 Task: Create the lead assignment rules for assigning leads to users or queues based on different criterion
Action: Mouse moved to (253, 178)
Screenshot: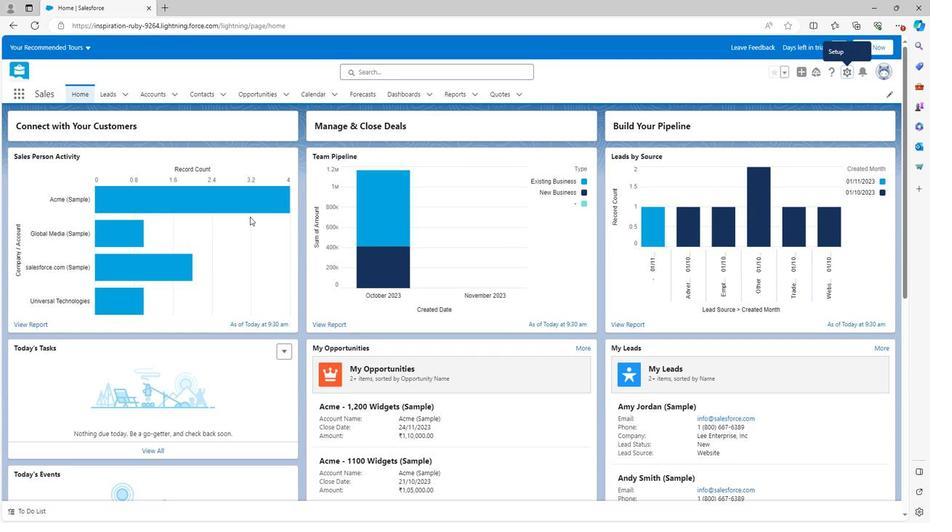 
Action: Mouse scrolled (253, 178) with delta (0, 0)
Screenshot: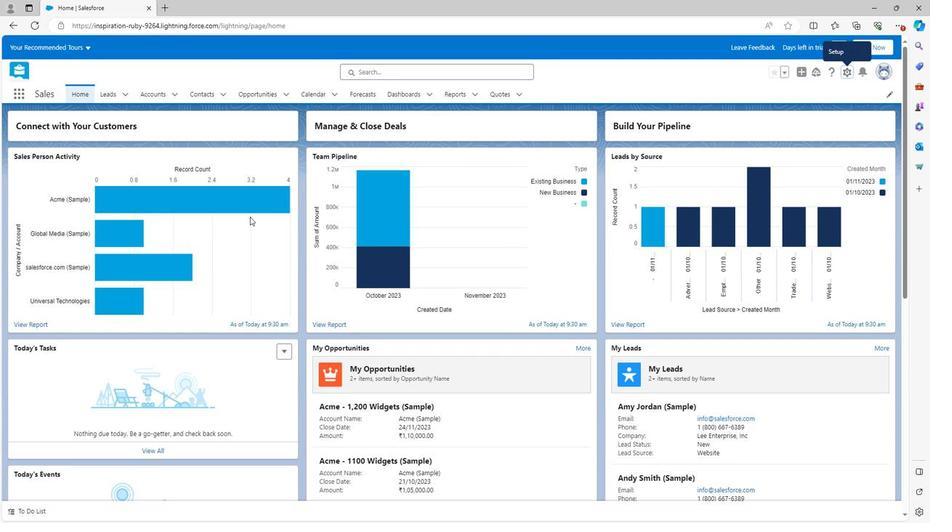 
Action: Mouse scrolled (253, 178) with delta (0, 0)
Screenshot: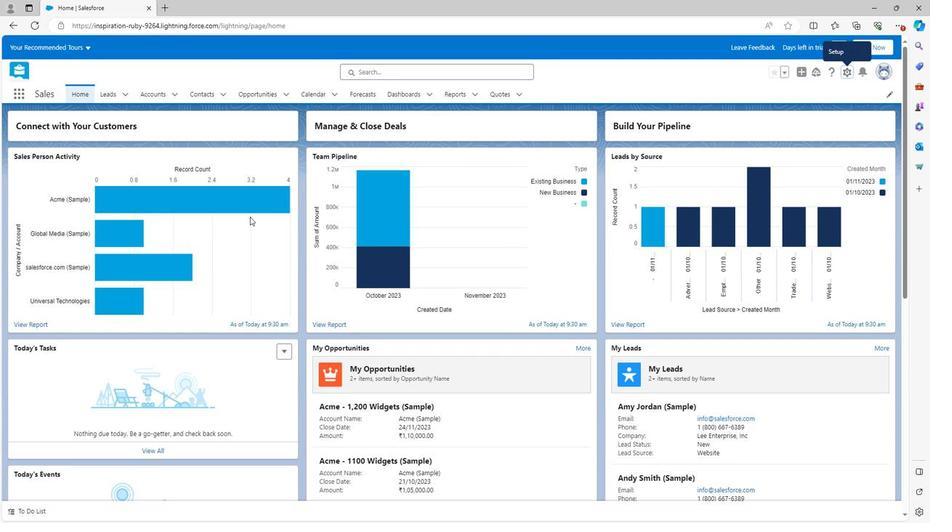 
Action: Mouse scrolled (253, 178) with delta (0, 0)
Screenshot: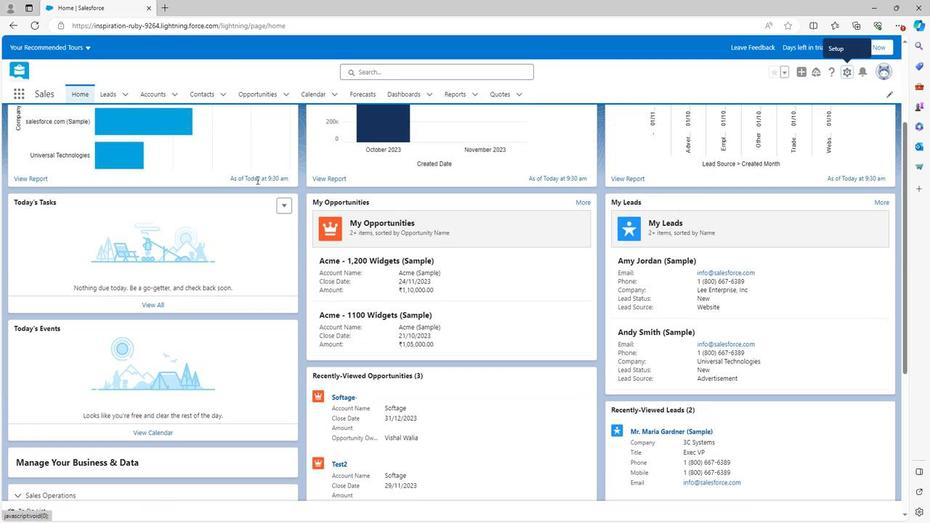 
Action: Mouse scrolled (253, 178) with delta (0, 0)
Screenshot: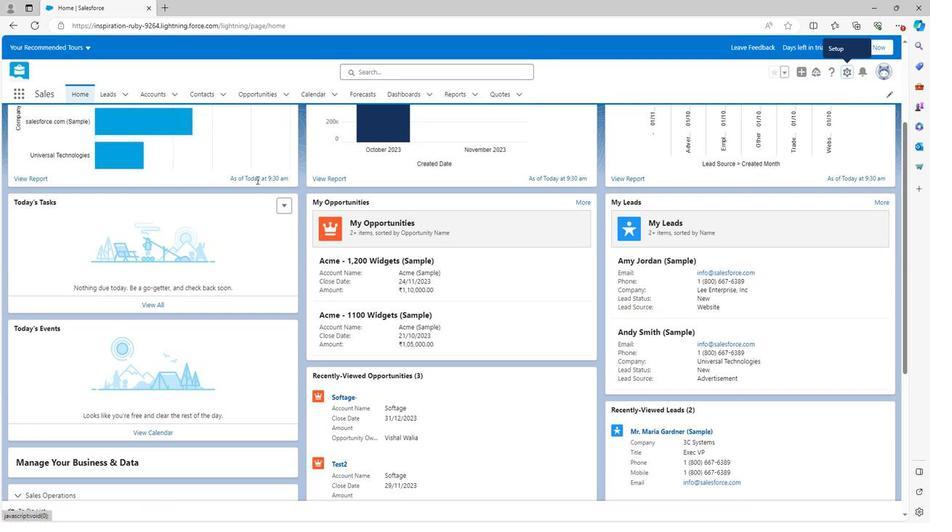 
Action: Mouse scrolled (253, 178) with delta (0, 0)
Screenshot: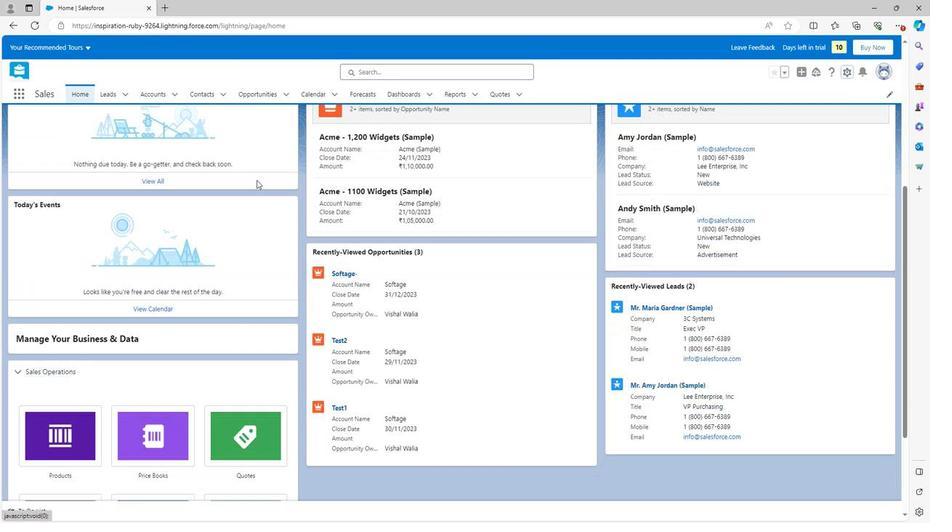 
Action: Mouse scrolled (253, 178) with delta (0, 0)
Screenshot: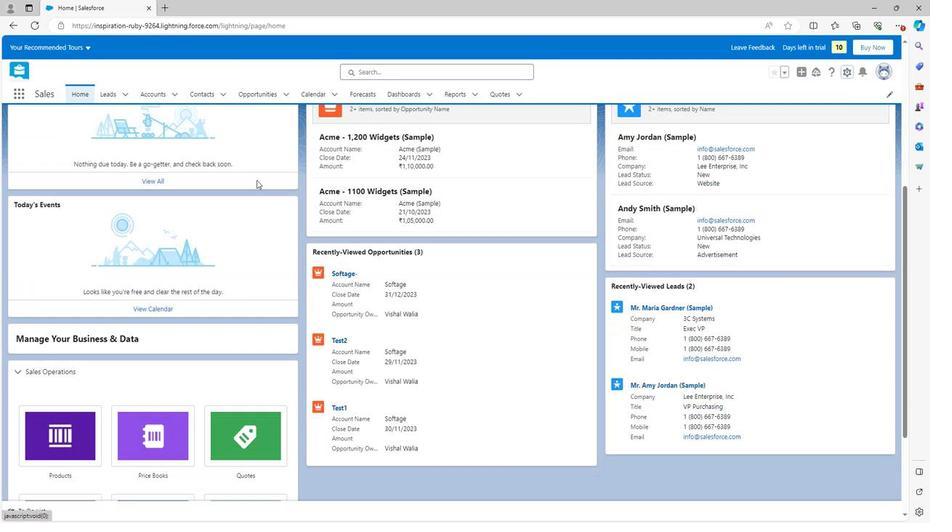 
Action: Mouse scrolled (253, 178) with delta (0, 0)
Screenshot: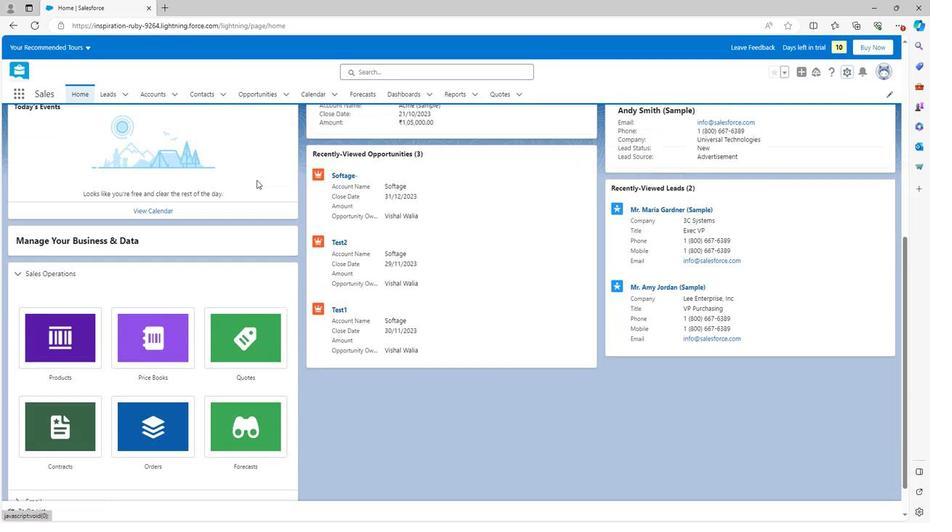 
Action: Mouse scrolled (253, 178) with delta (0, 0)
Screenshot: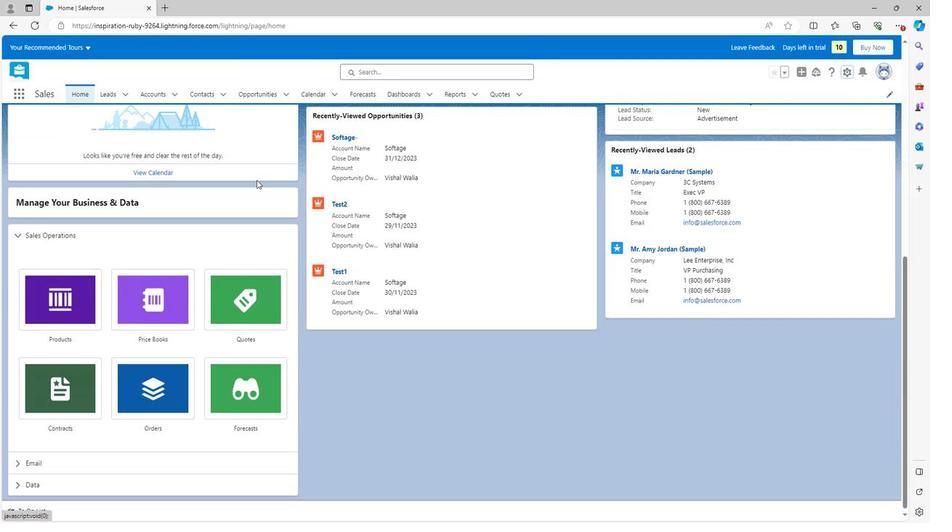 
Action: Mouse moved to (783, 170)
Screenshot: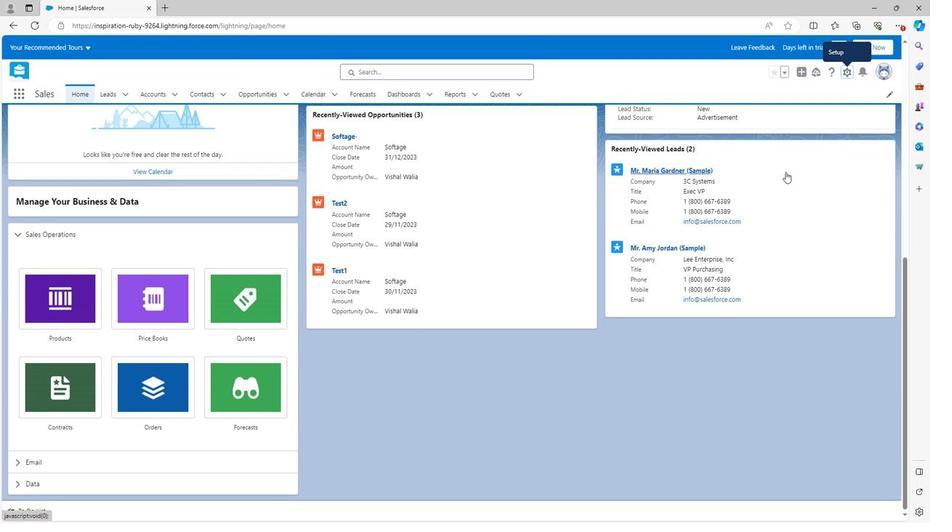 
Action: Mouse scrolled (783, 170) with delta (0, 0)
Screenshot: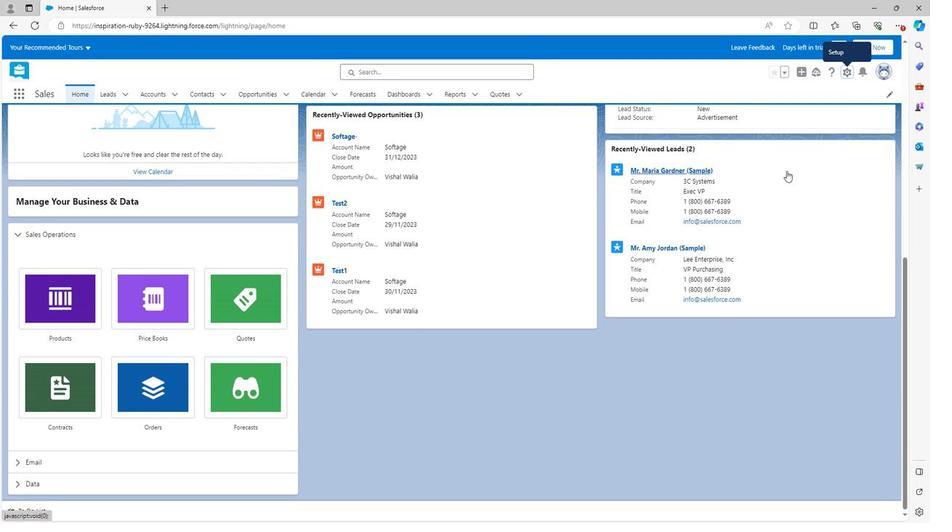 
Action: Mouse scrolled (783, 170) with delta (0, 0)
Screenshot: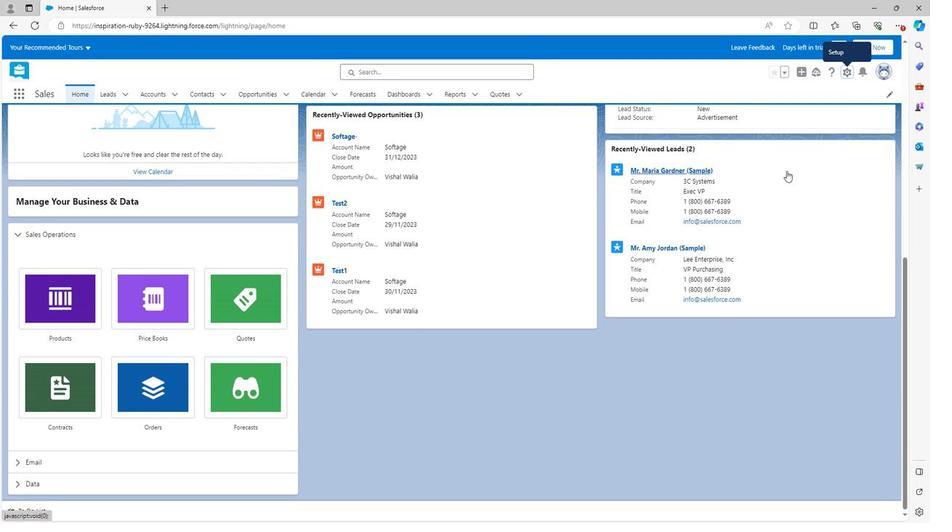 
Action: Mouse scrolled (783, 170) with delta (0, 0)
Screenshot: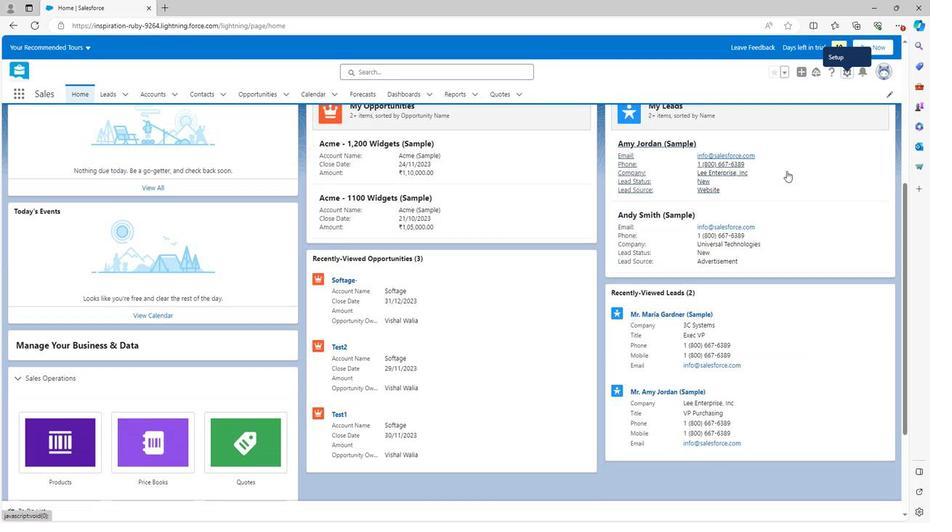 
Action: Mouse scrolled (783, 170) with delta (0, 0)
Screenshot: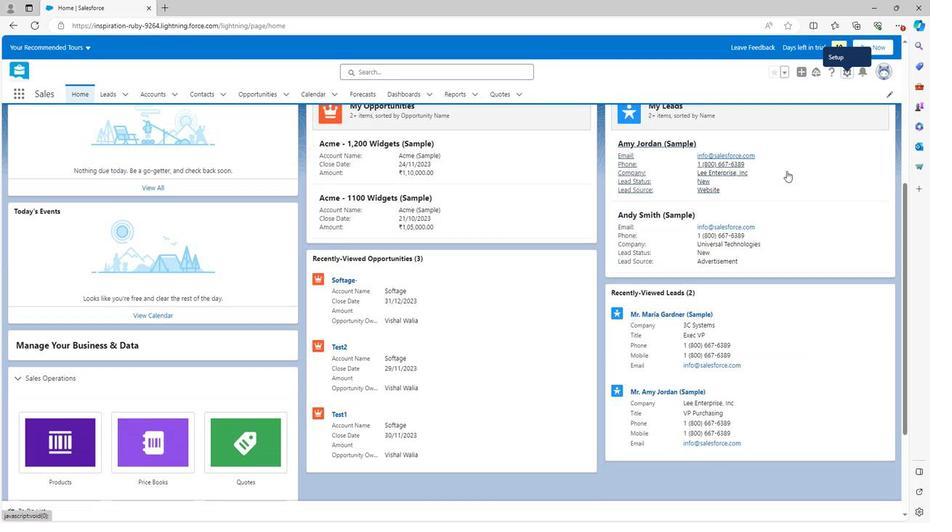 
Action: Mouse scrolled (783, 170) with delta (0, 0)
Screenshot: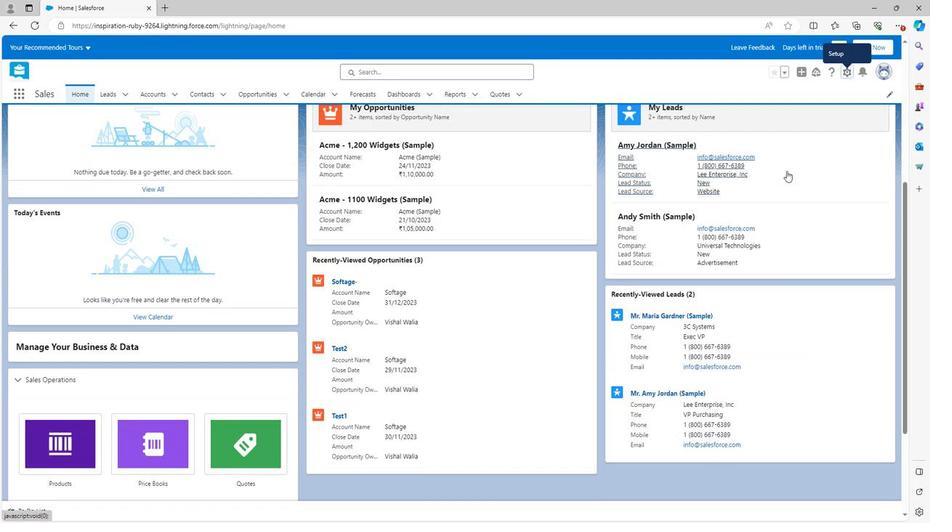 
Action: Mouse scrolled (783, 170) with delta (0, 0)
Screenshot: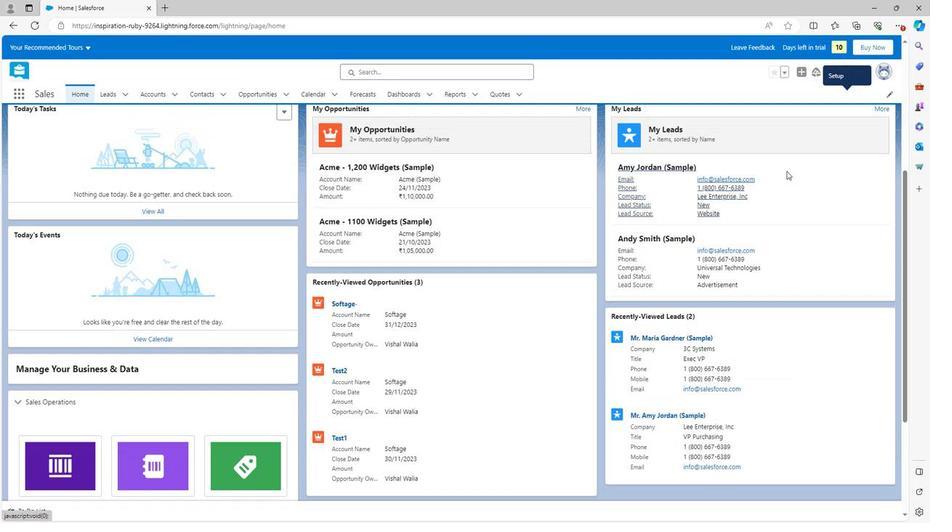 
Action: Mouse scrolled (783, 170) with delta (0, 0)
Screenshot: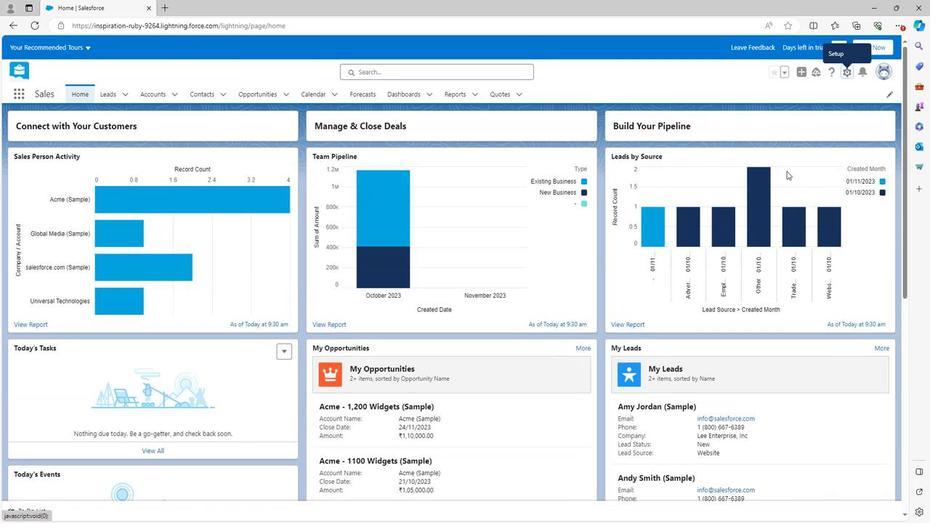 
Action: Mouse scrolled (783, 170) with delta (0, 0)
Screenshot: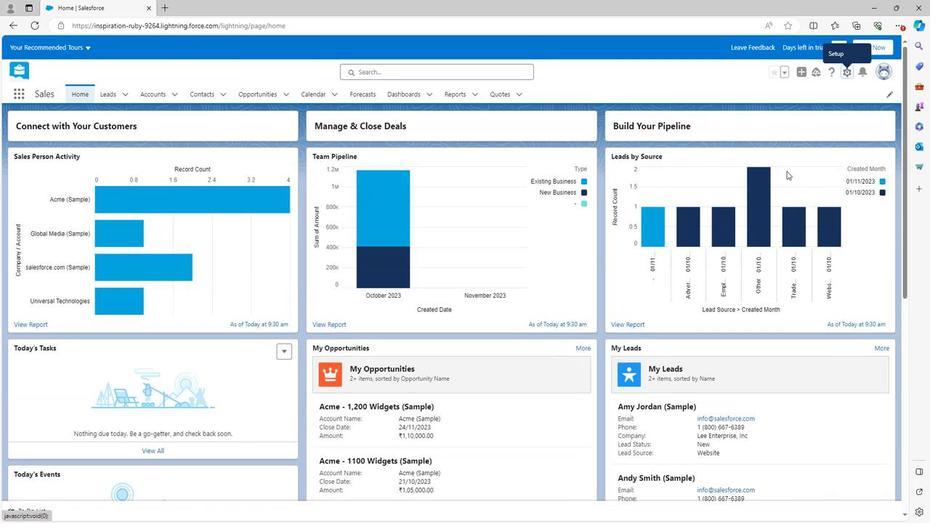
Action: Mouse scrolled (783, 170) with delta (0, 0)
Screenshot: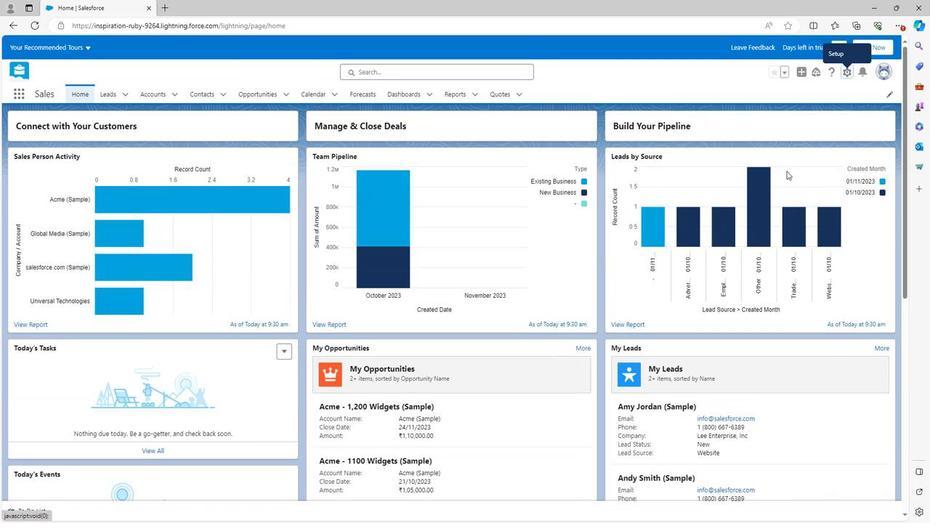 
Action: Mouse moved to (783, 169)
Screenshot: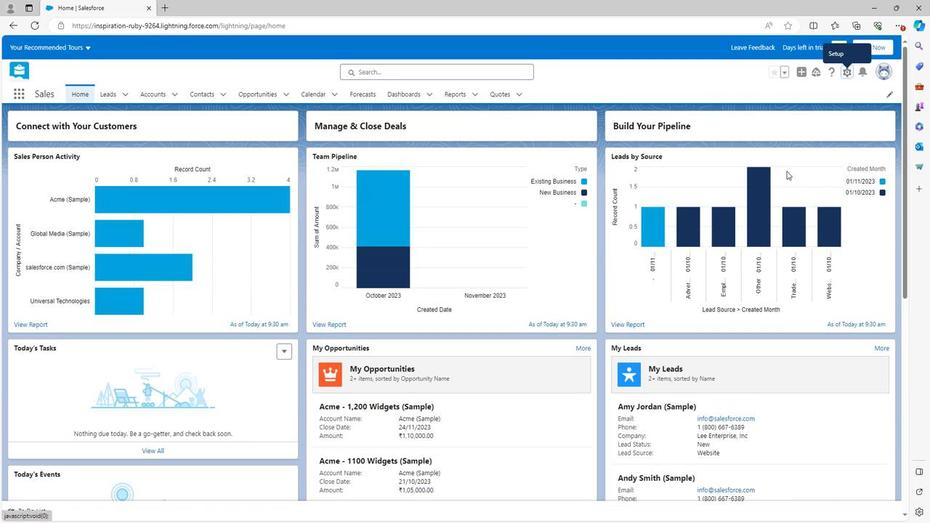 
Action: Mouse scrolled (783, 170) with delta (0, 0)
Screenshot: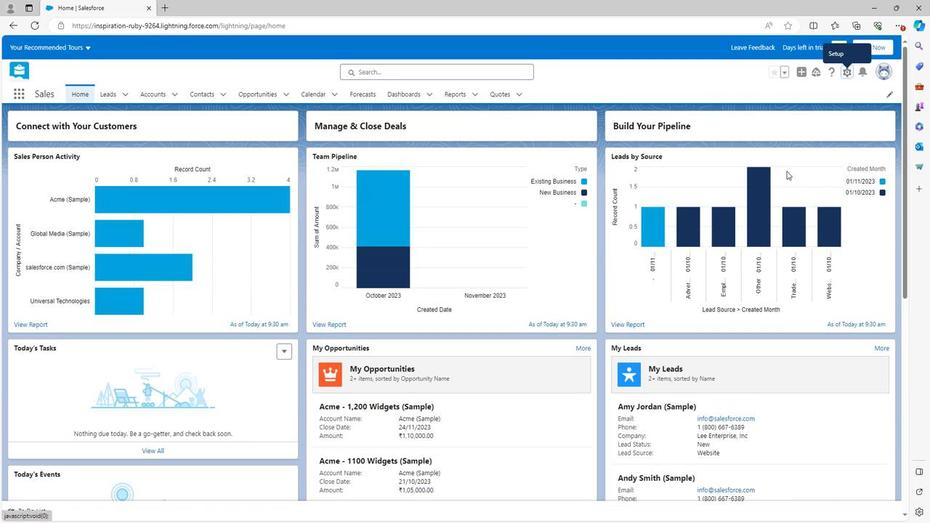 
Action: Mouse moved to (846, 72)
Screenshot: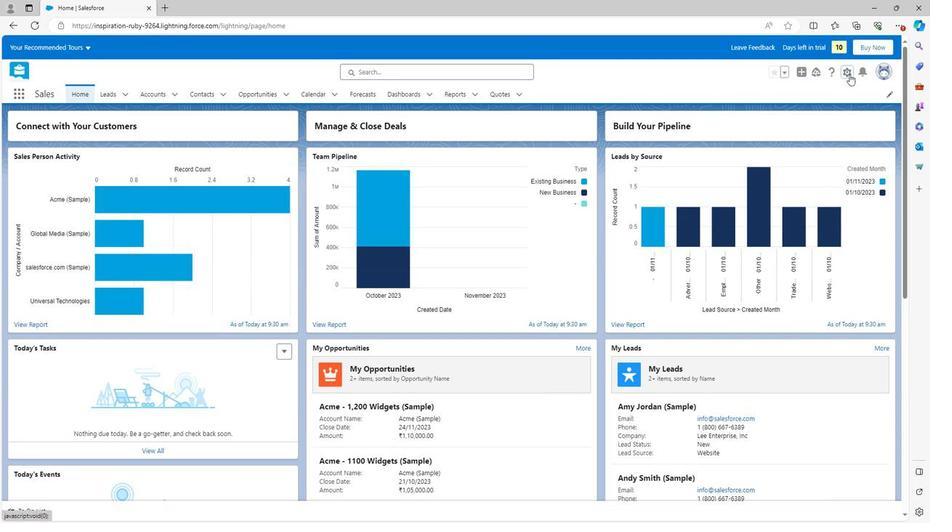 
Action: Mouse pressed left at (846, 72)
Screenshot: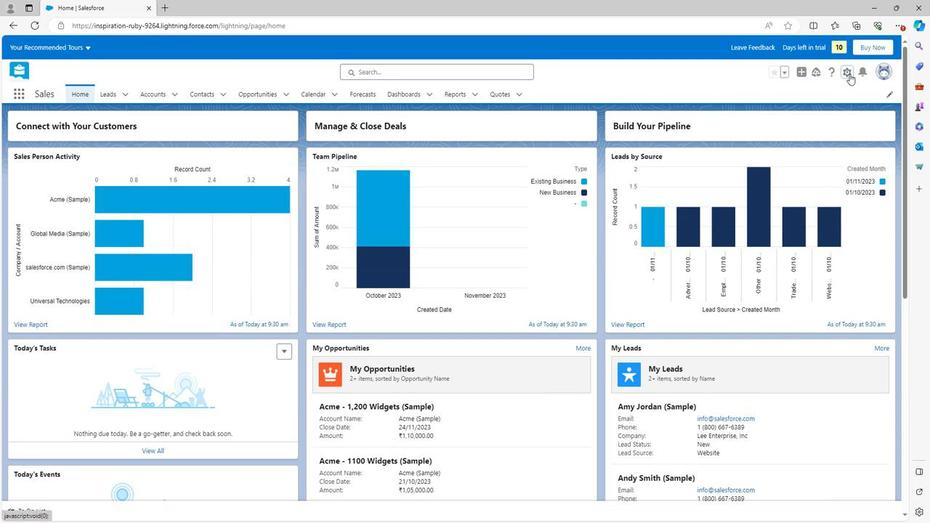 
Action: Mouse moved to (814, 97)
Screenshot: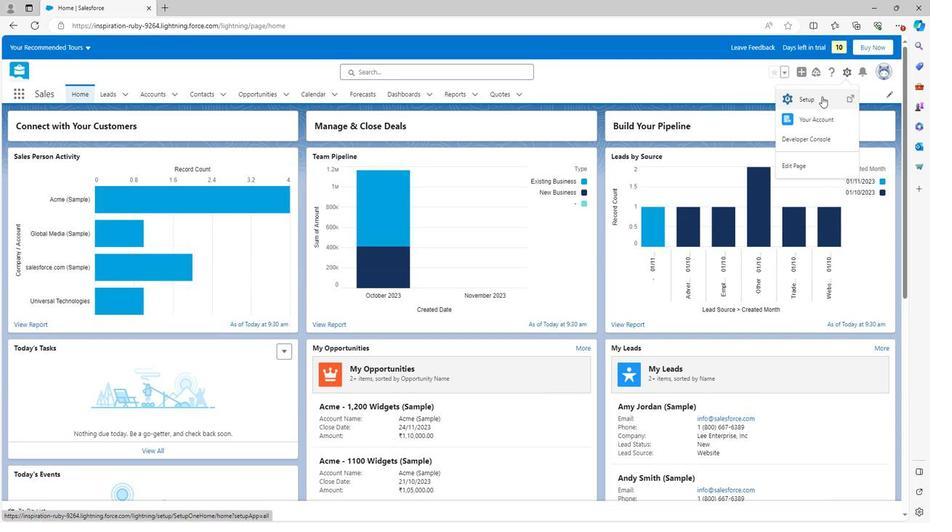 
Action: Mouse pressed left at (814, 97)
Screenshot: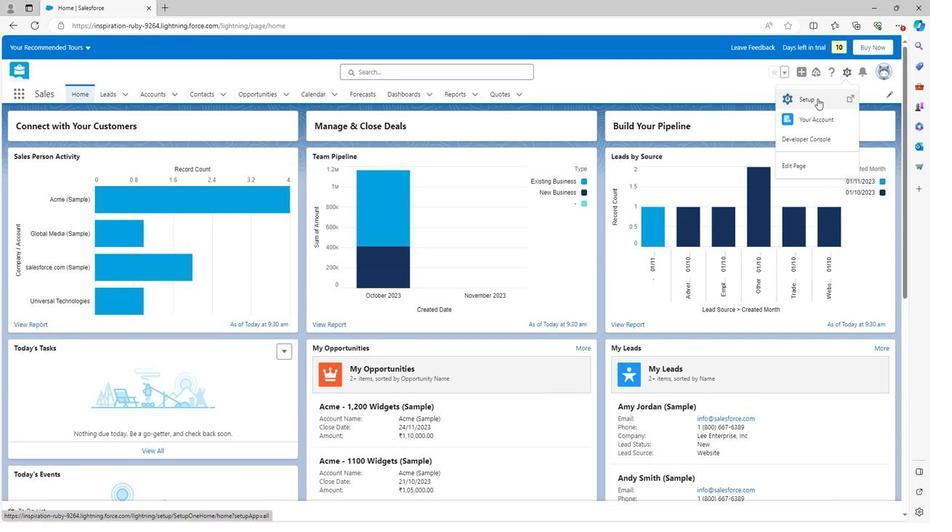 
Action: Mouse moved to (3, 380)
Screenshot: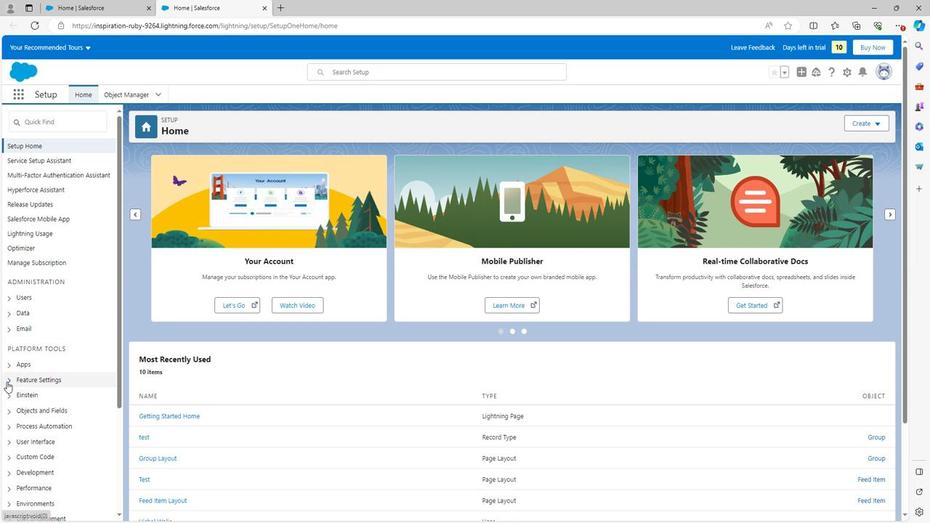 
Action: Mouse pressed left at (3, 380)
Screenshot: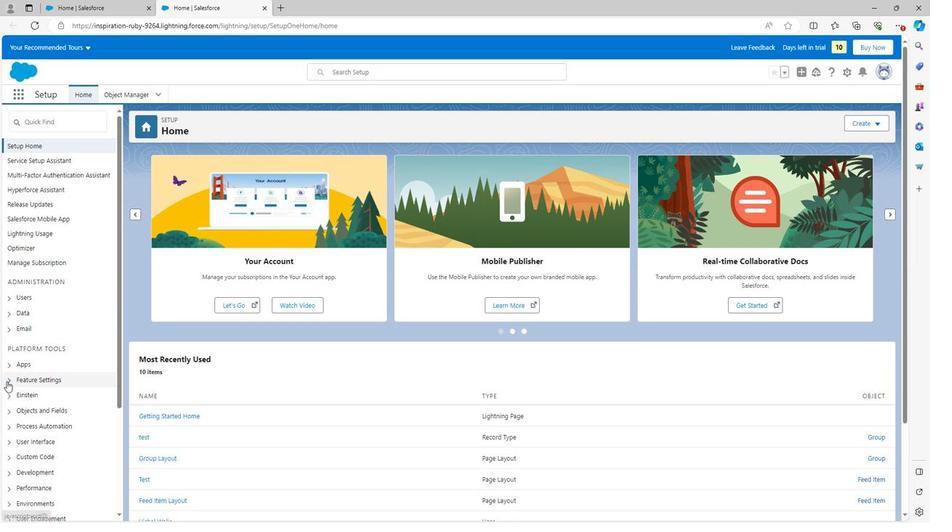 
Action: Mouse scrolled (3, 380) with delta (0, 0)
Screenshot: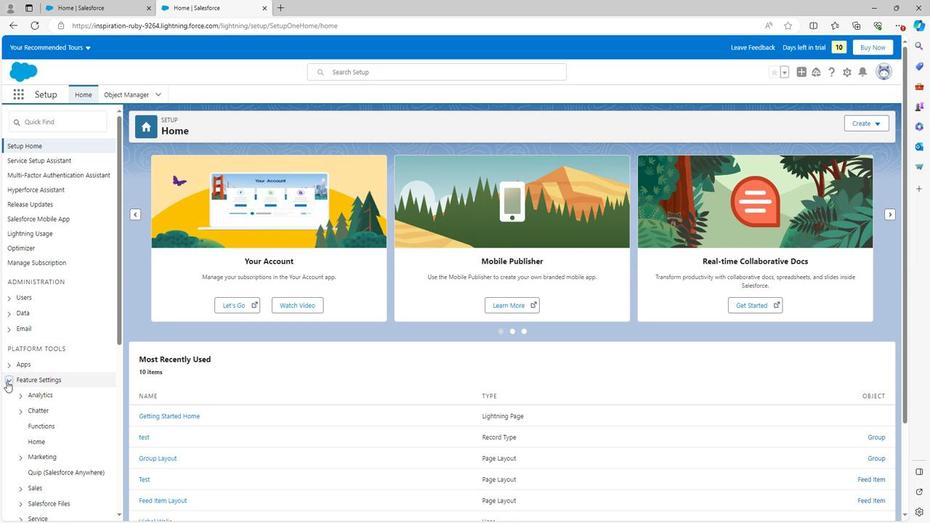 
Action: Mouse scrolled (3, 380) with delta (0, 0)
Screenshot: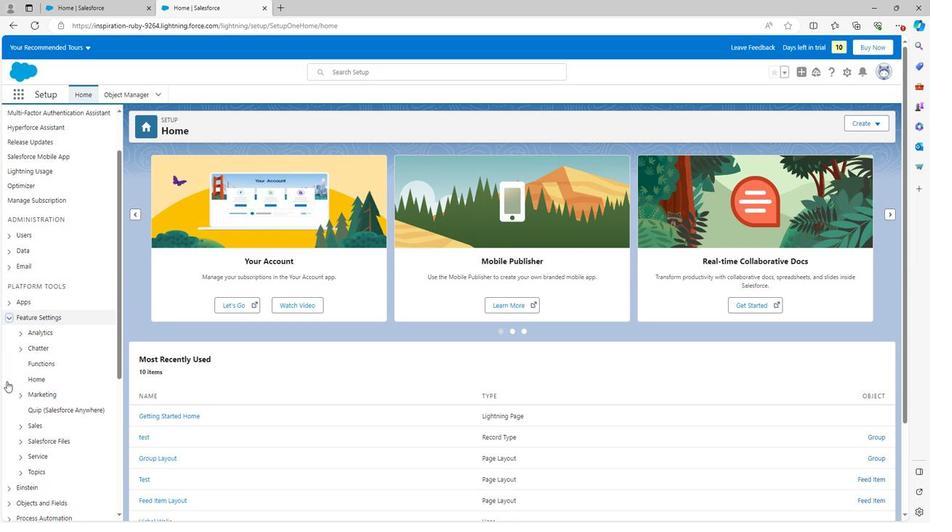 
Action: Mouse moved to (18, 286)
Screenshot: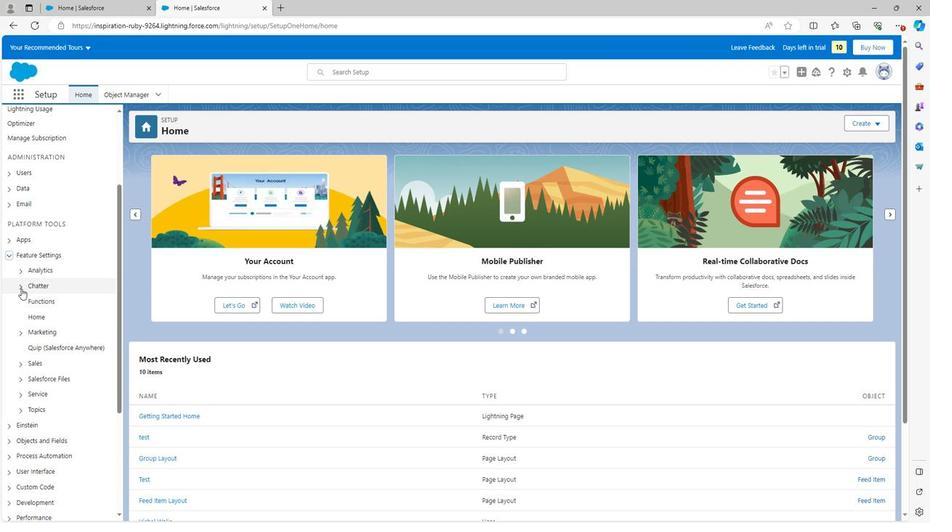 
Action: Mouse pressed left at (18, 286)
Screenshot: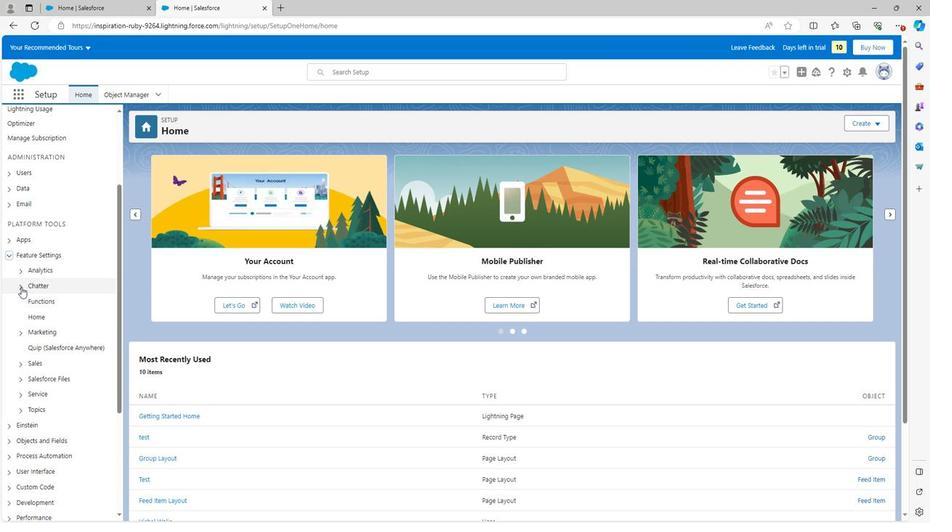 
Action: Mouse pressed left at (18, 286)
Screenshot: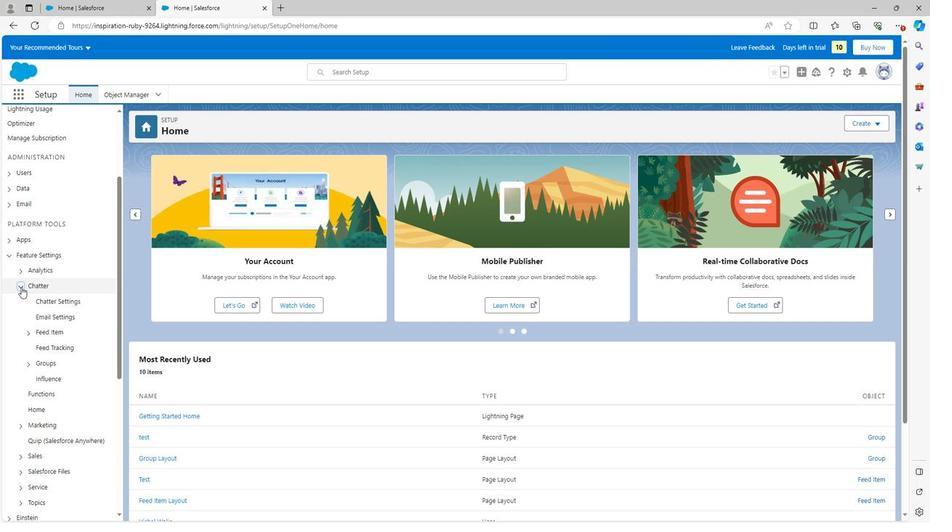 
Action: Mouse moved to (18, 332)
Screenshot: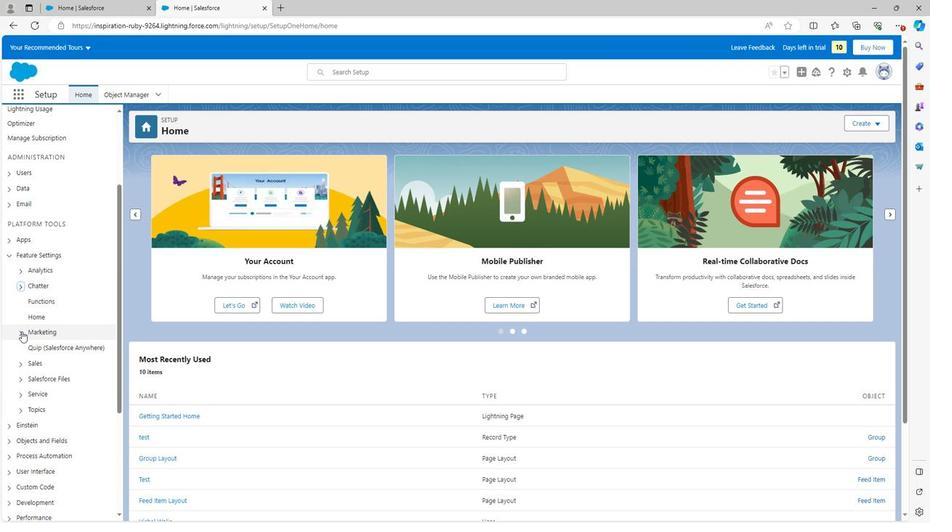 
Action: Mouse pressed left at (18, 332)
Screenshot: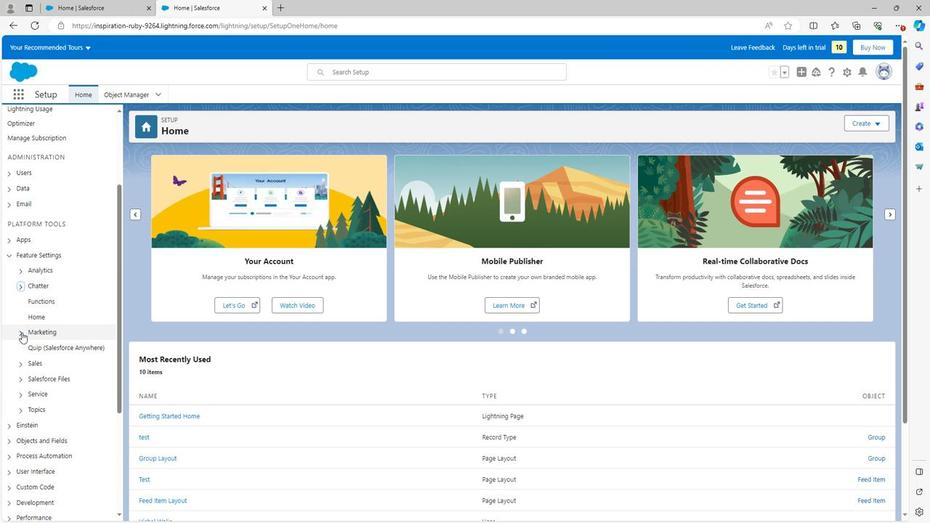 
Action: Mouse scrolled (18, 331) with delta (0, 0)
Screenshot: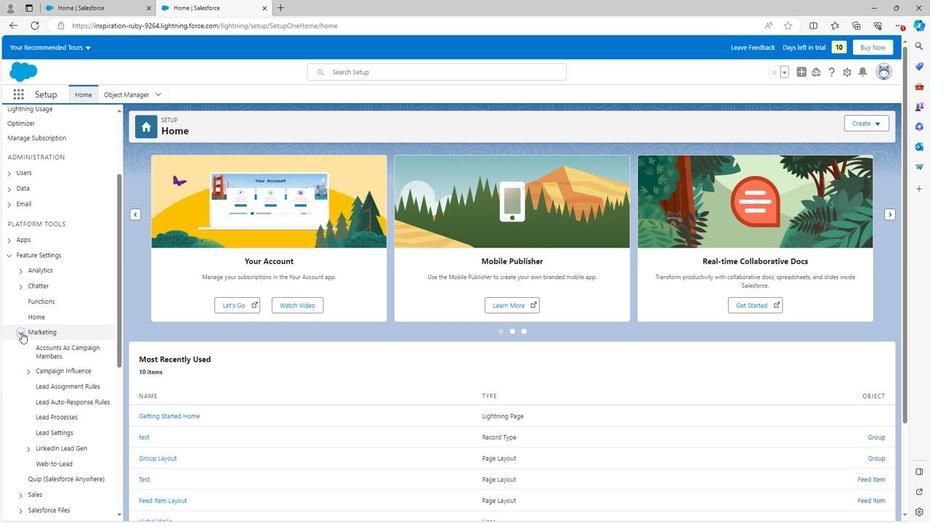 
Action: Mouse moved to (26, 307)
Screenshot: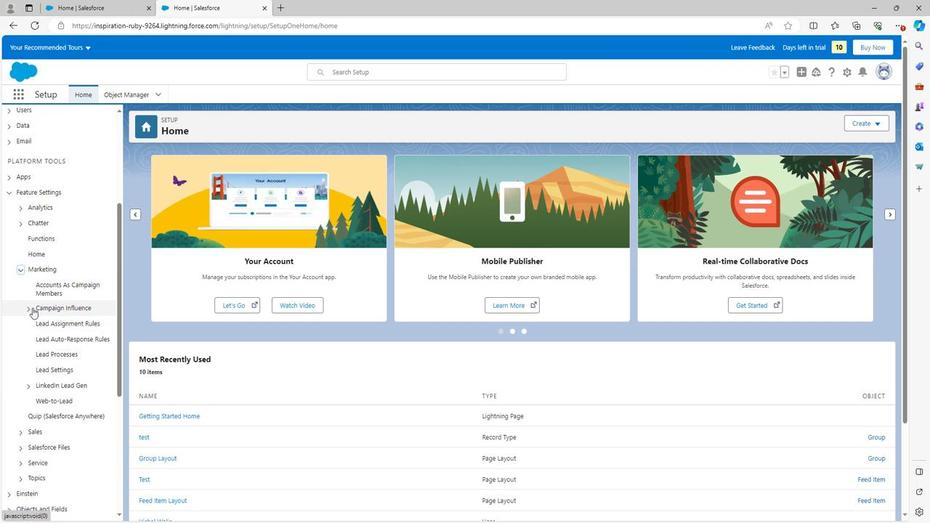 
Action: Mouse pressed left at (26, 307)
Screenshot: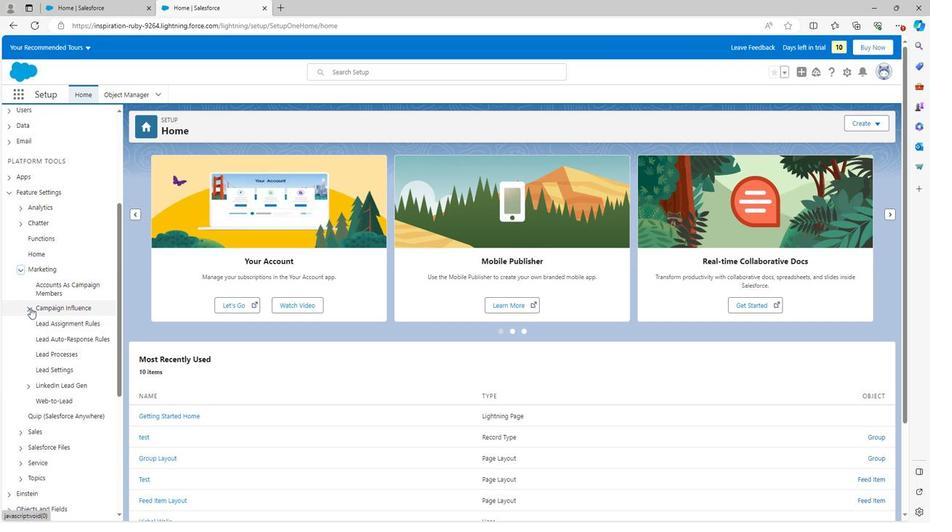 
Action: Mouse pressed left at (26, 307)
Screenshot: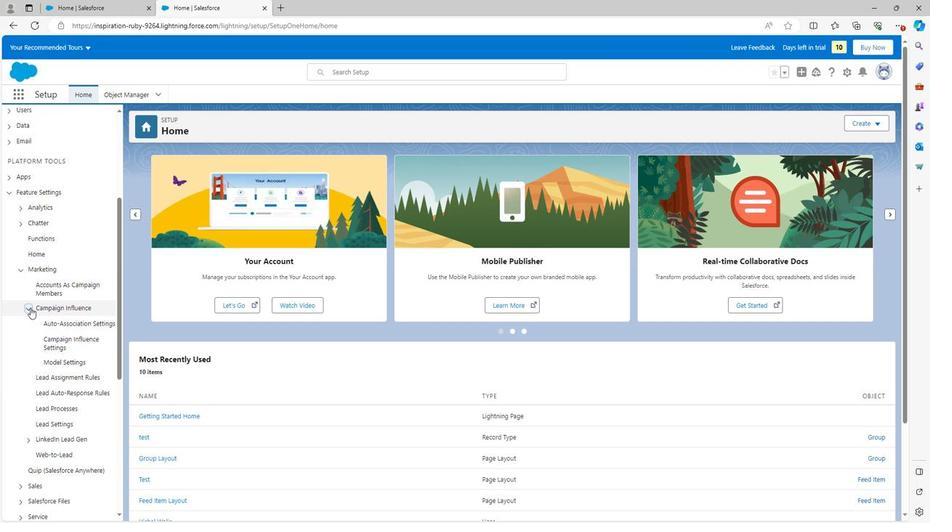 
Action: Mouse moved to (49, 321)
Screenshot: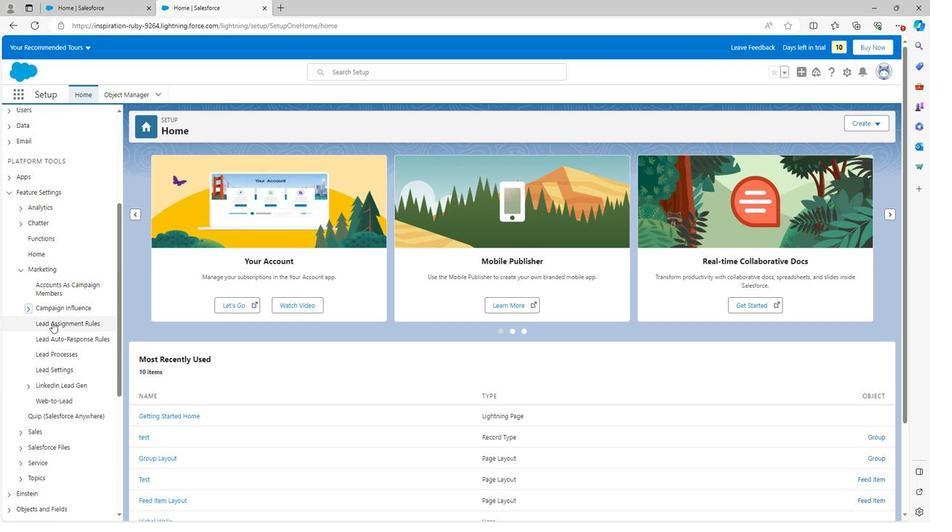 
Action: Mouse pressed left at (49, 321)
Screenshot: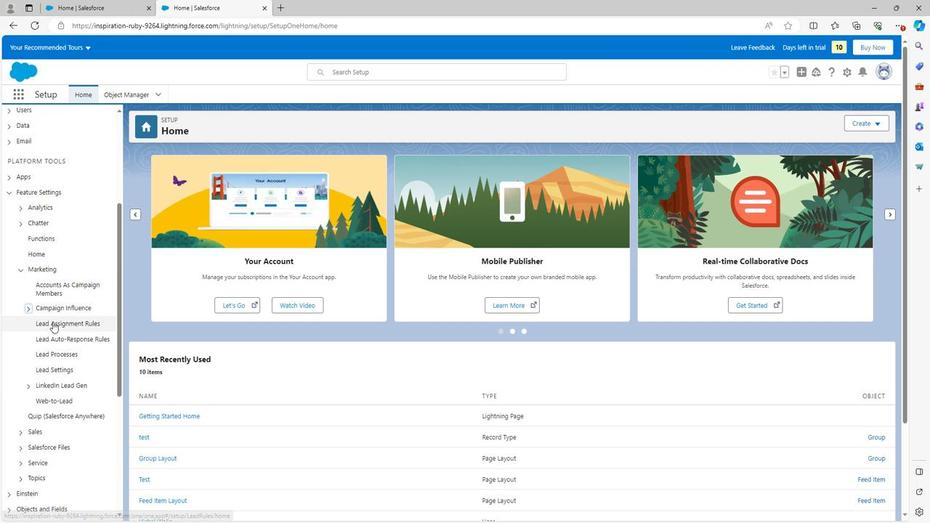 
Action: Mouse moved to (372, 218)
Screenshot: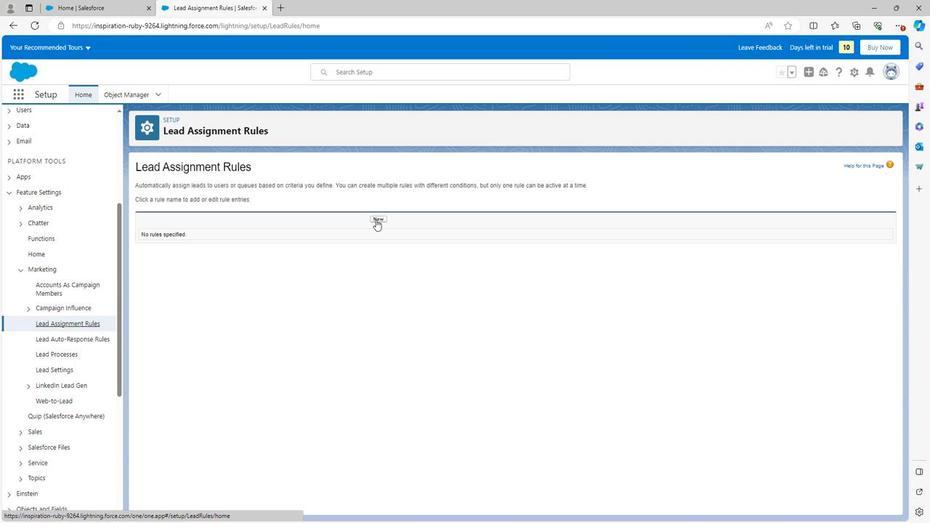 
Action: Mouse pressed left at (372, 218)
Screenshot: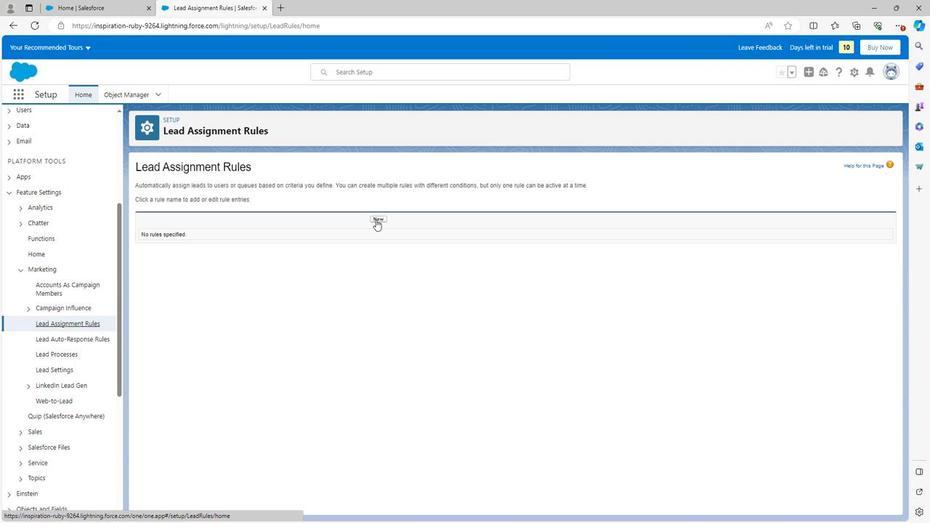 
Action: Mouse moved to (327, 227)
Screenshot: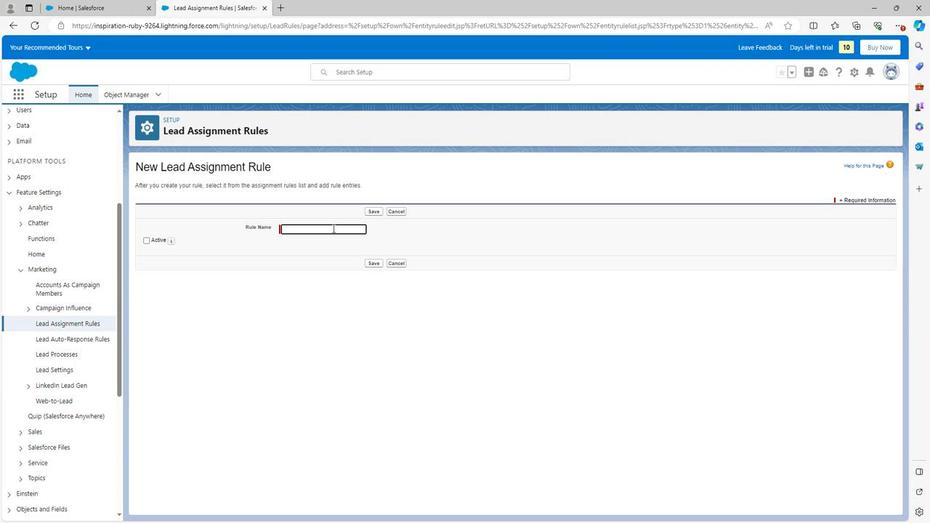 
Action: Mouse pressed left at (327, 227)
Screenshot: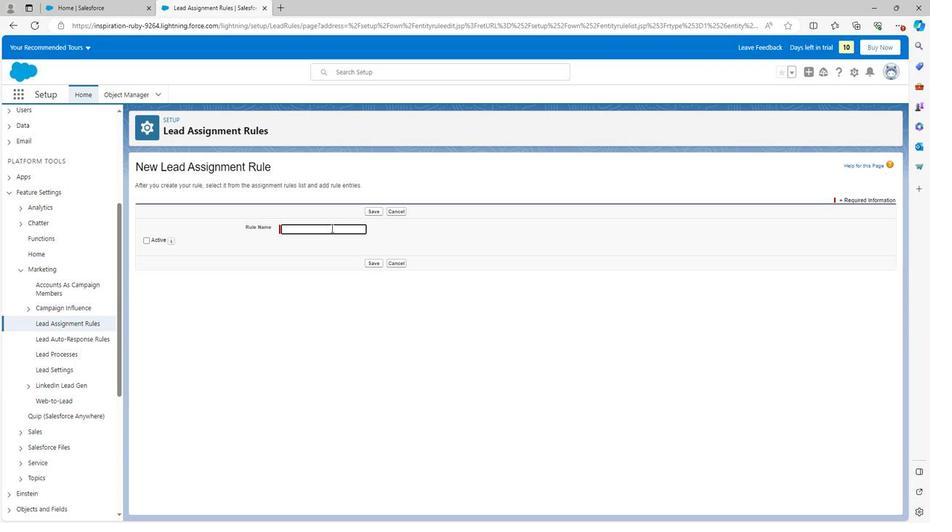 
Action: Mouse moved to (320, 216)
Screenshot: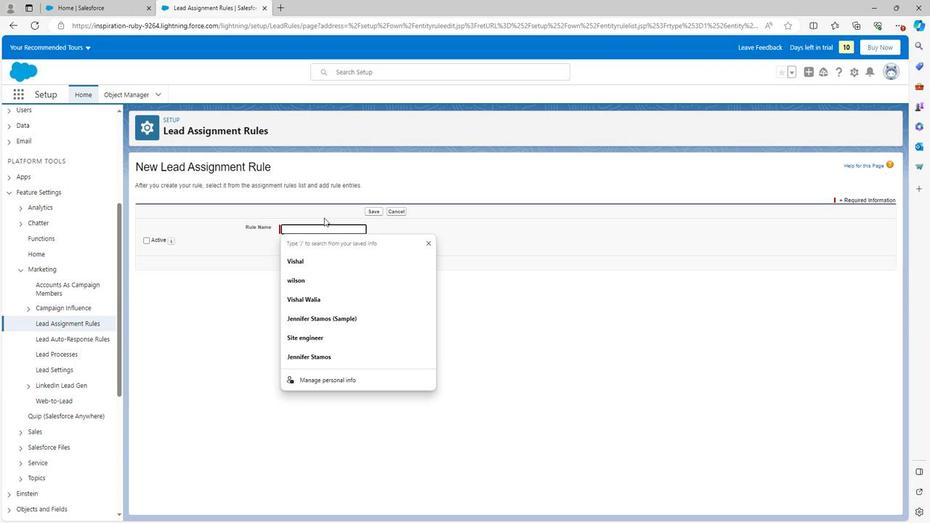 
Action: Key pressed <Key.shift>
Screenshot: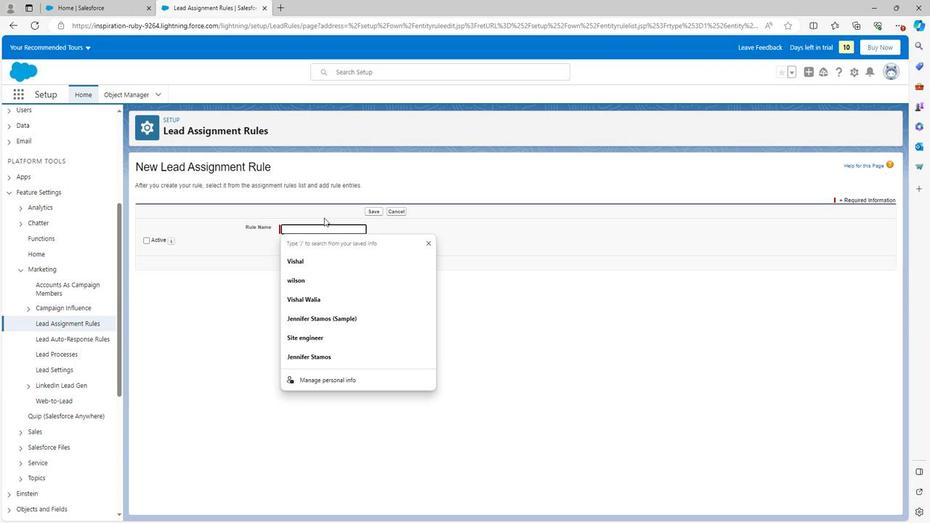 
Action: Mouse moved to (320, 216)
Screenshot: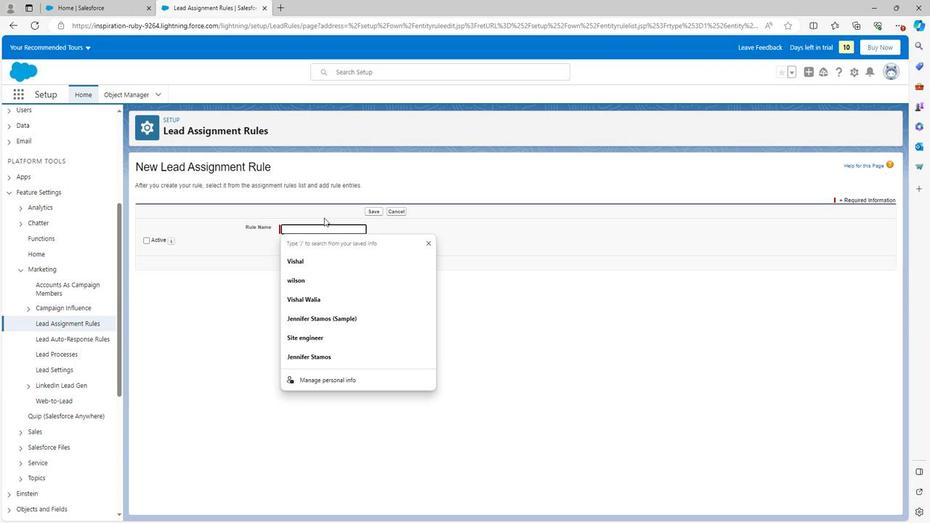 
Action: Key pressed Tesy
Screenshot: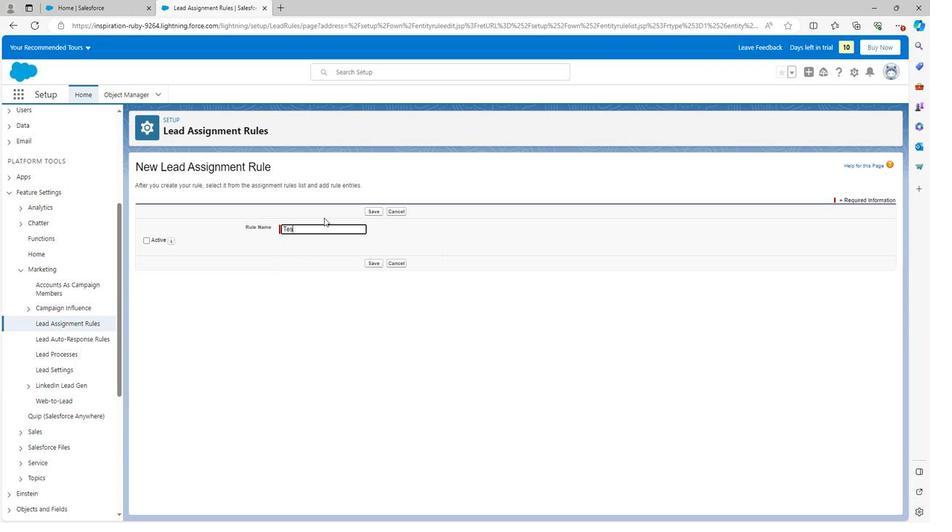 
Action: Mouse moved to (332, 231)
Screenshot: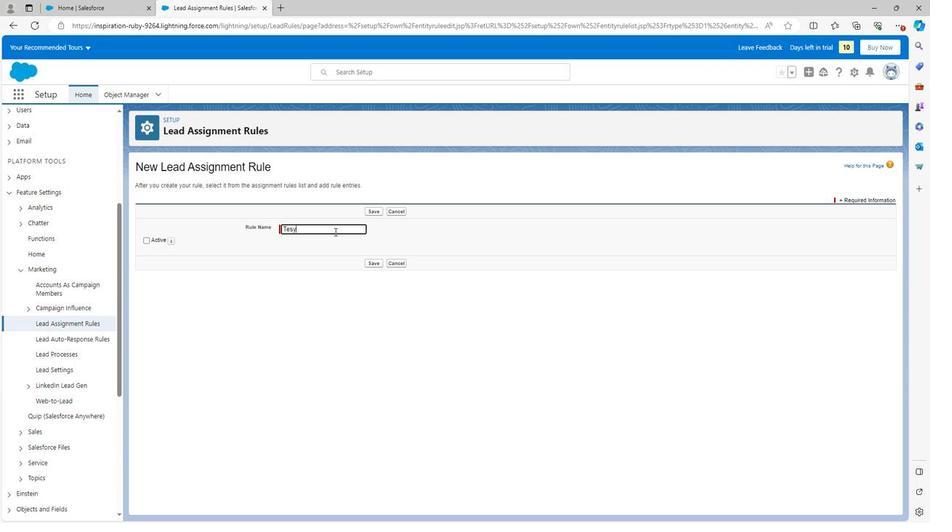 
Action: Key pressed <Key.backspace>t
Screenshot: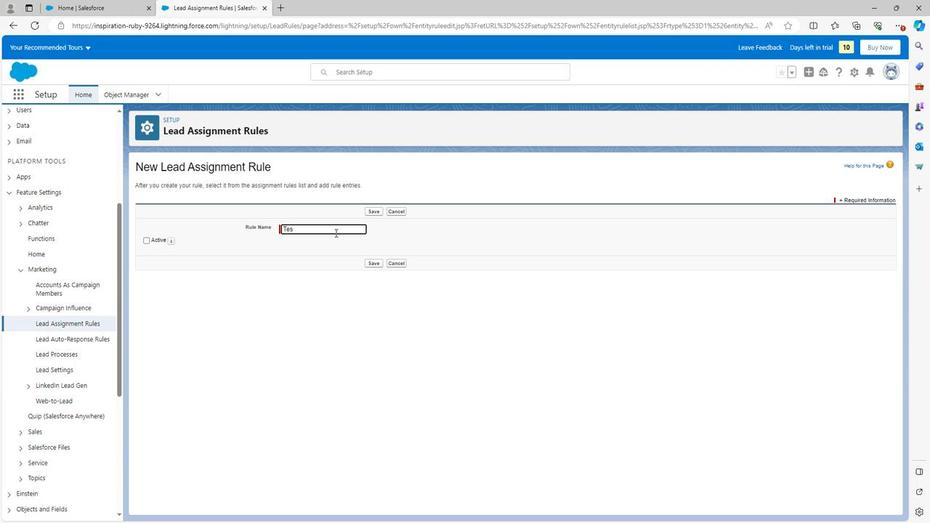 
Action: Mouse moved to (367, 259)
Screenshot: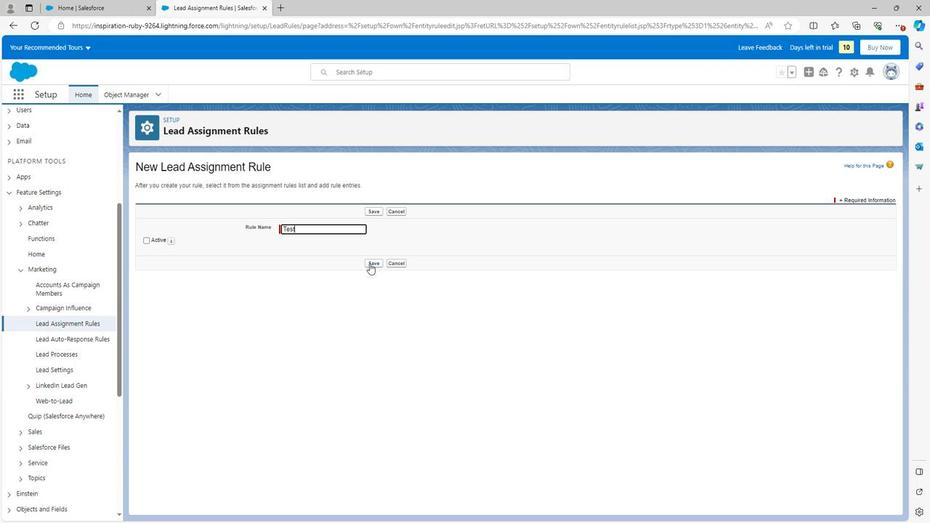 
Action: Mouse pressed left at (367, 259)
Screenshot: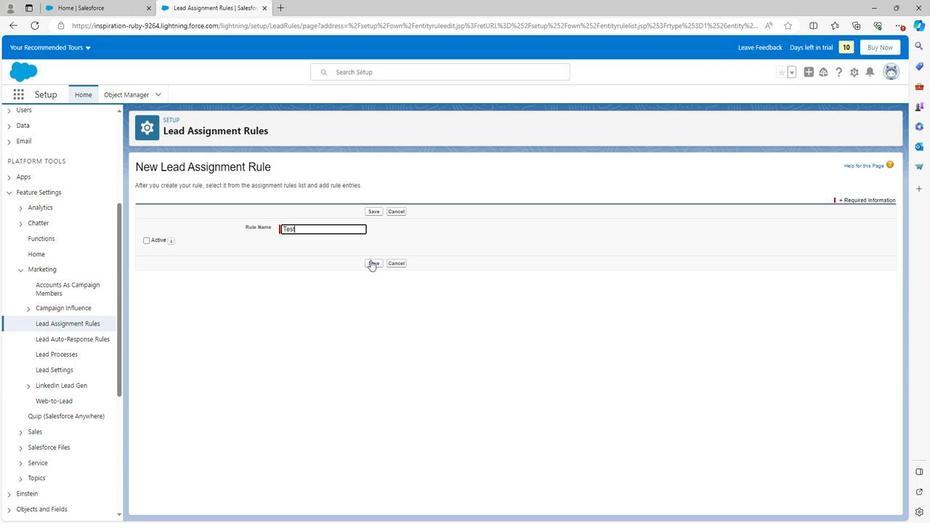 
Action: Mouse moved to (481, 251)
Screenshot: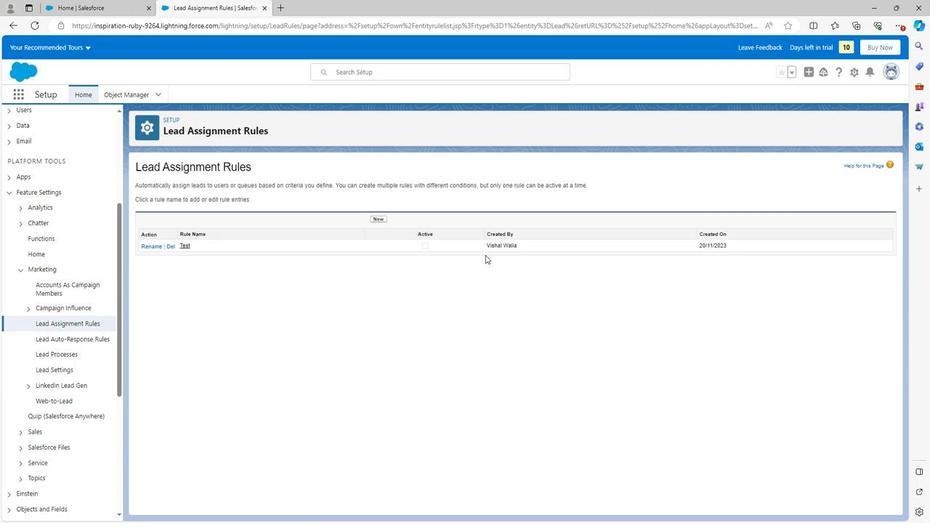 
